 Task: Create Board Business Development to Workspace Human Resources. Create Board Brand Ambassador Program Management to Workspace Human Resources. Create Board Market Entry Feasibility Analysis to Workspace Human Resources
Action: Mouse moved to (334, 389)
Screenshot: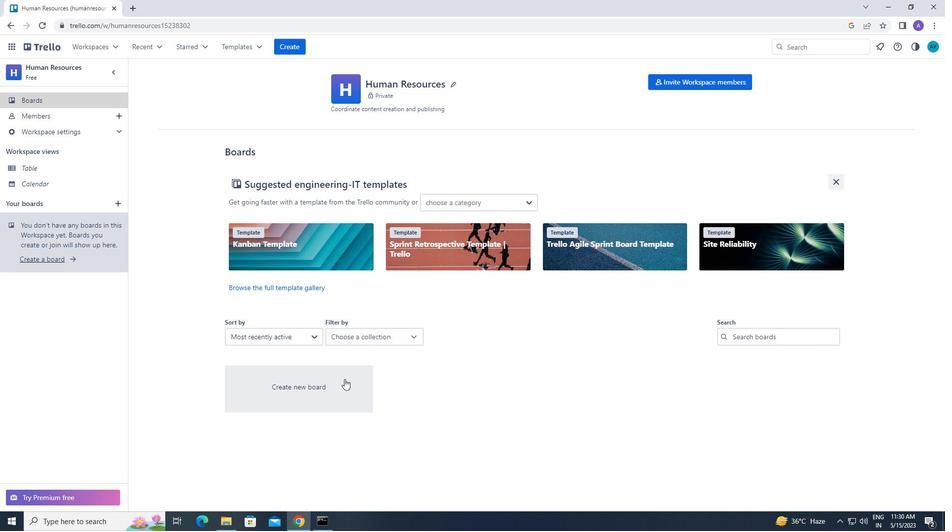 
Action: Mouse pressed left at (334, 389)
Screenshot: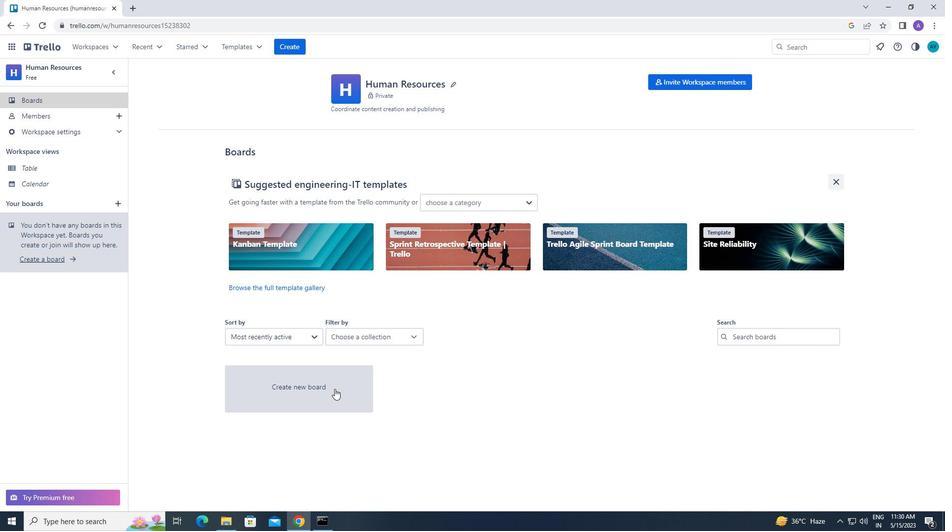 
Action: Mouse moved to (411, 353)
Screenshot: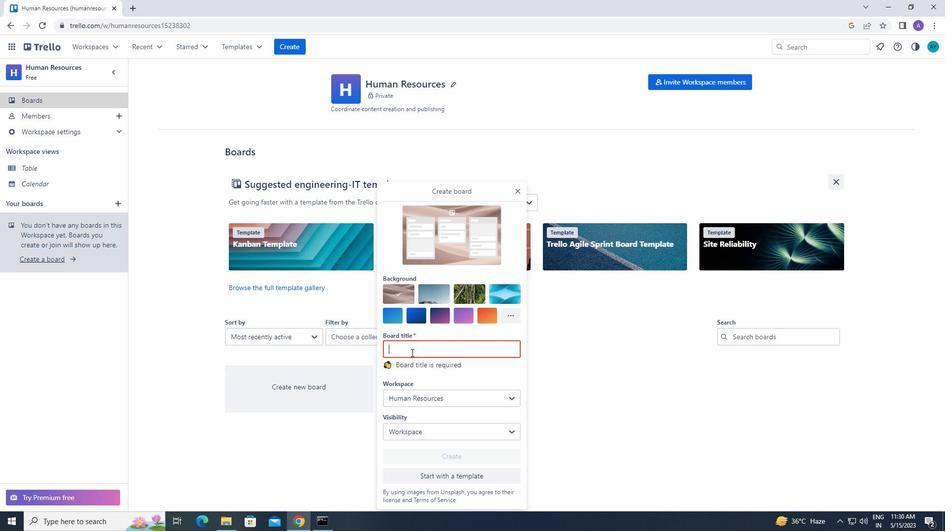 
Action: Mouse pressed left at (411, 353)
Screenshot: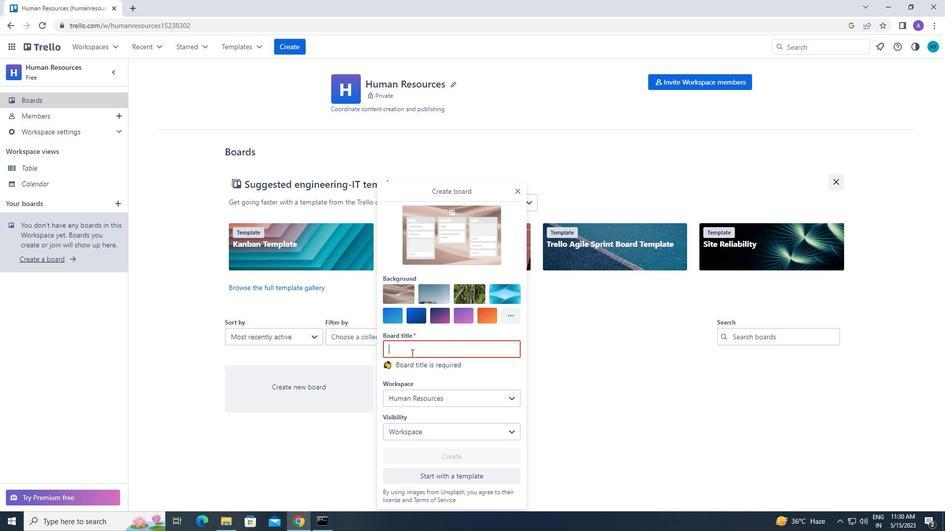 
Action: Key pressed b<Key.caps_lock>usiness<Key.space><Key.caps_lock>
Screenshot: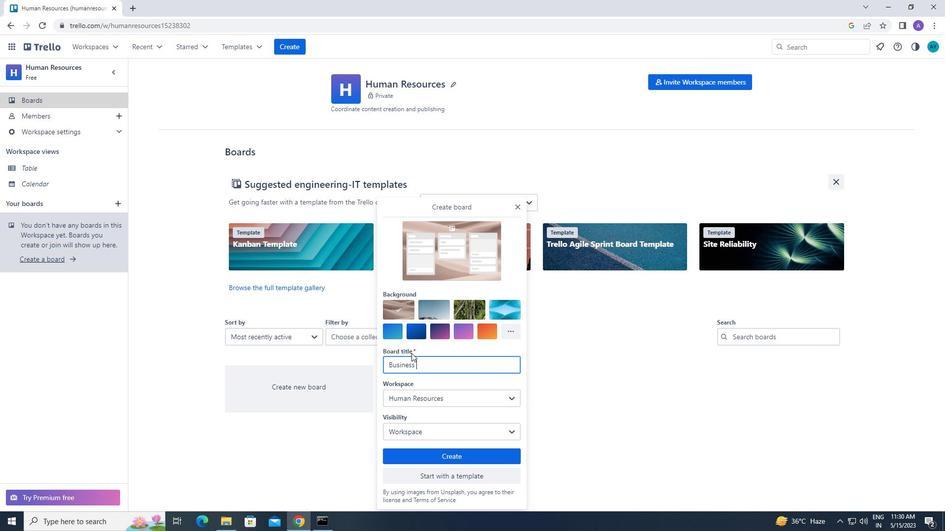 
Action: Mouse moved to (583, 295)
Screenshot: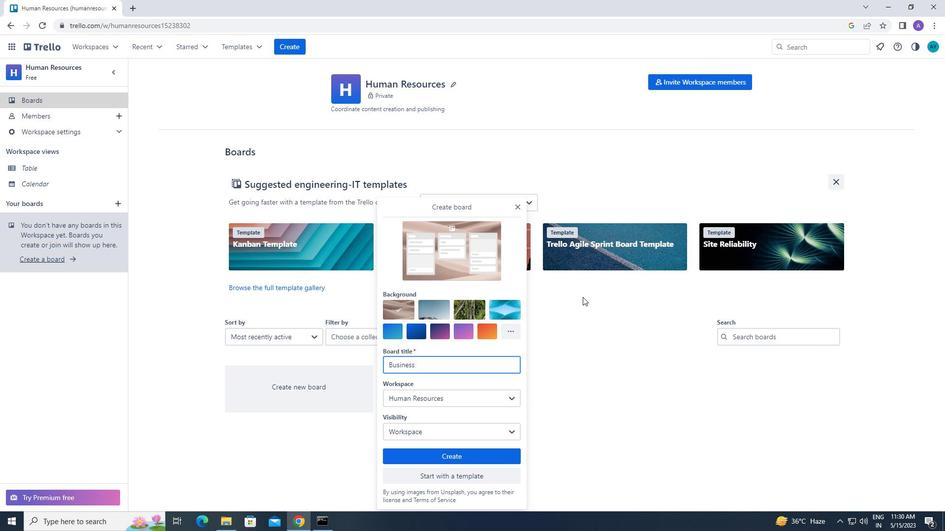 
Action: Key pressed d
Screenshot: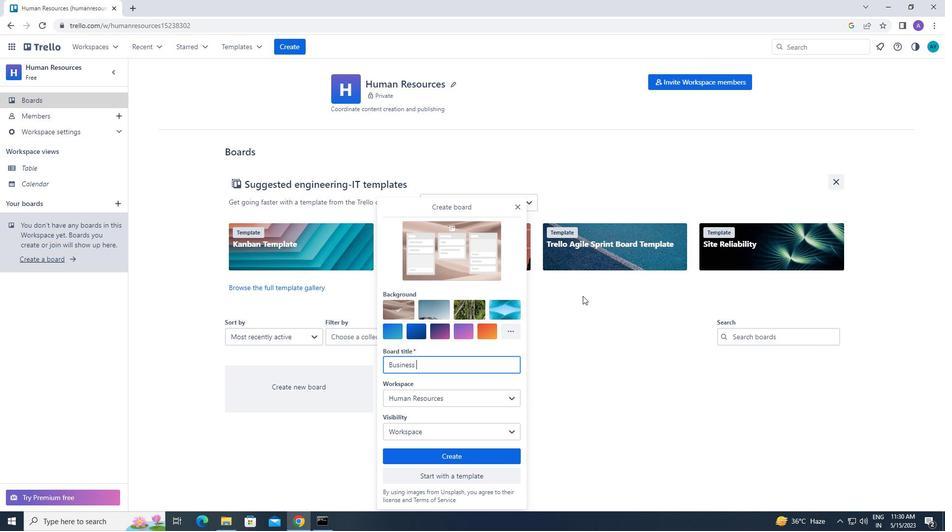 
Action: Mouse moved to (677, 255)
Screenshot: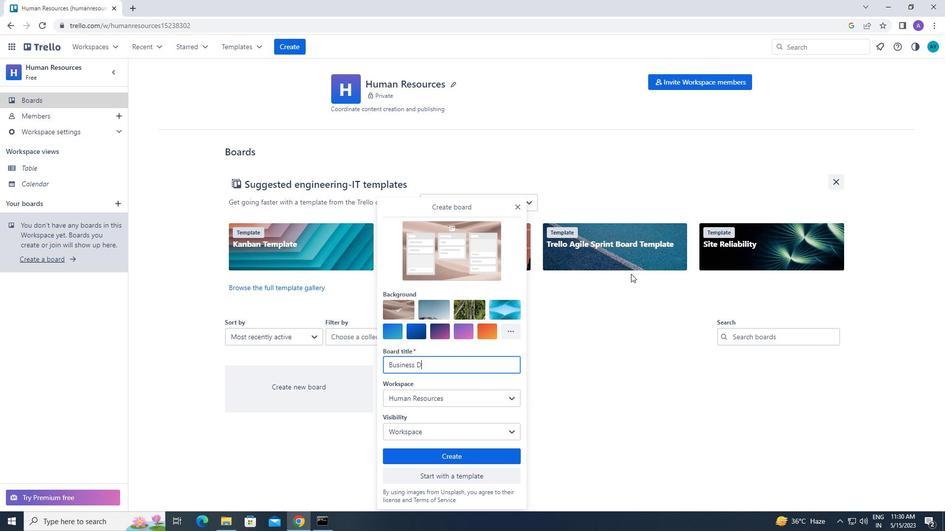 
Action: Key pressed <Key.caps_lock>evelopment
Screenshot: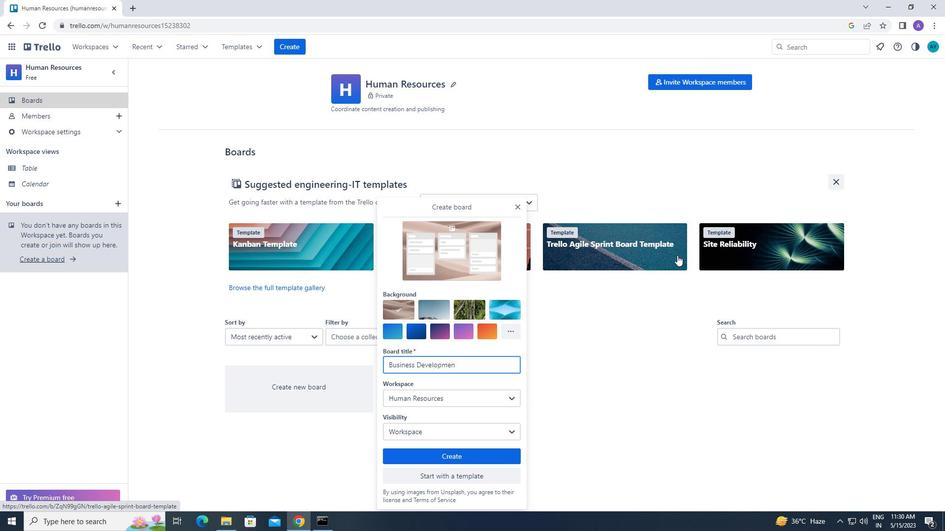 
Action: Mouse moved to (447, 454)
Screenshot: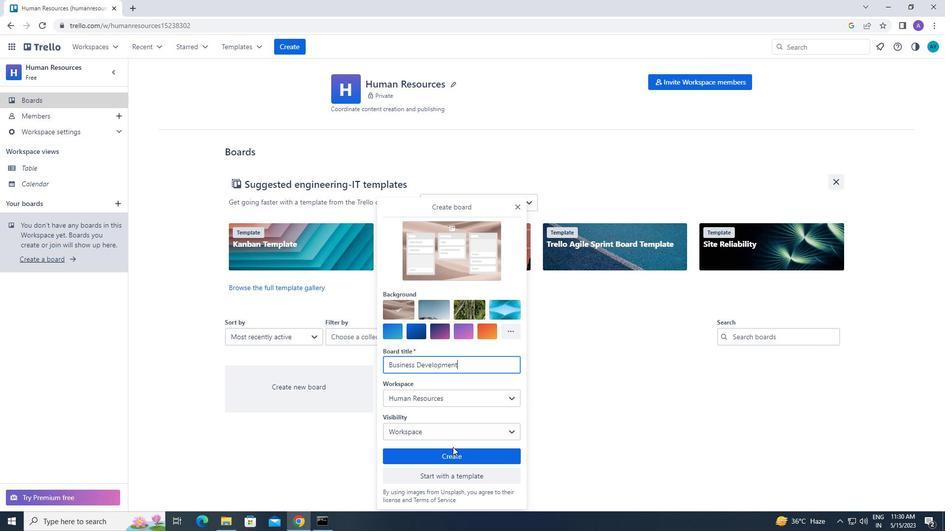 
Action: Mouse pressed left at (447, 454)
Screenshot: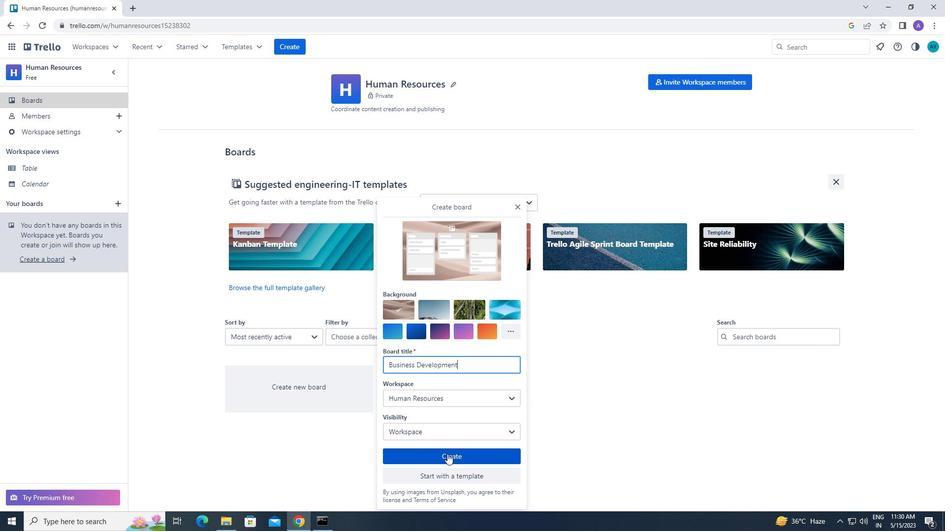 
Action: Mouse moved to (291, 42)
Screenshot: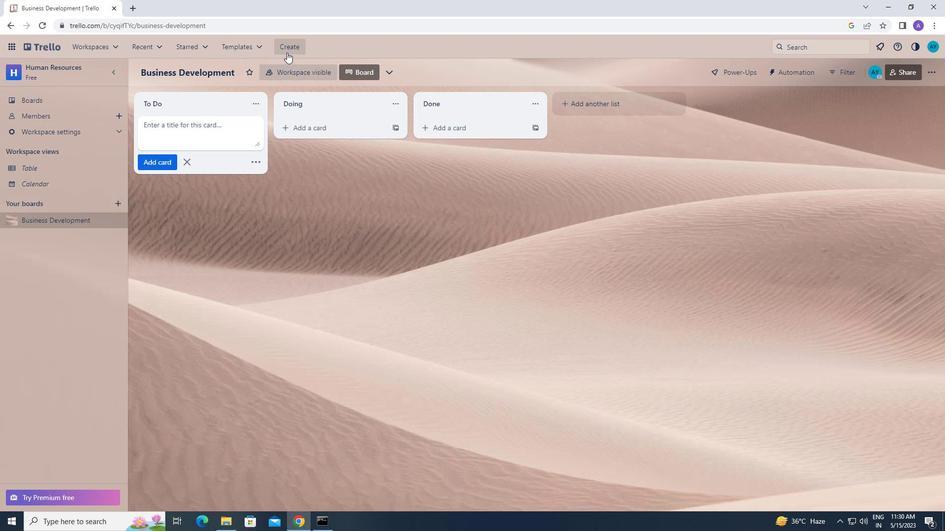 
Action: Mouse pressed left at (291, 42)
Screenshot: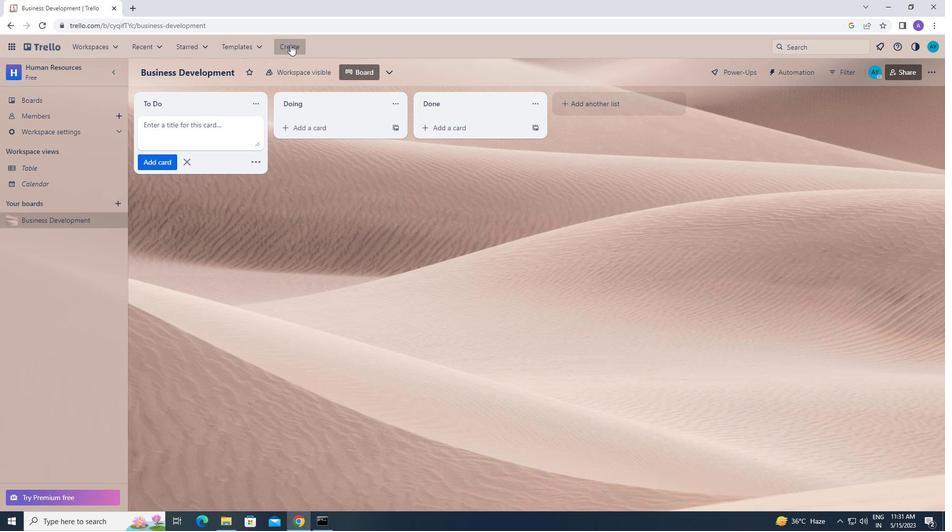 
Action: Mouse moved to (300, 84)
Screenshot: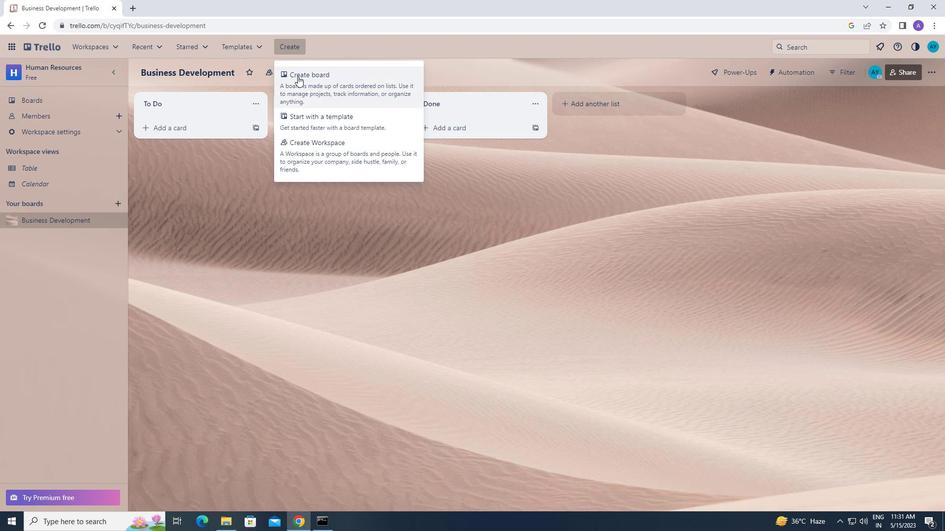 
Action: Mouse pressed left at (300, 84)
Screenshot: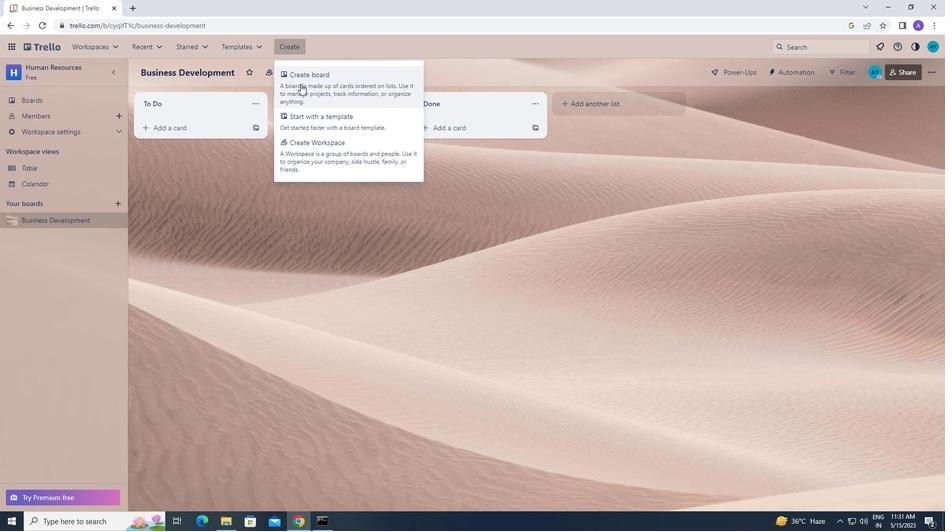 
Action: Mouse moved to (338, 228)
Screenshot: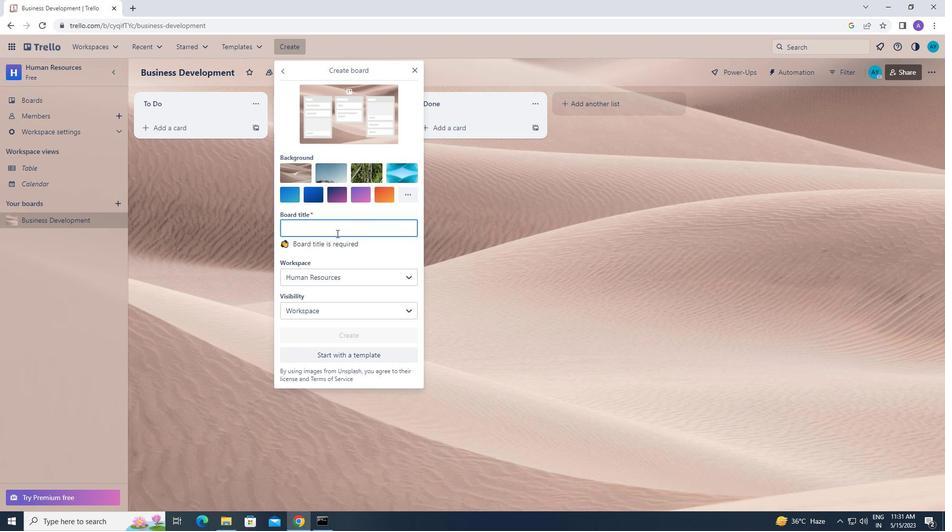
Action: Mouse pressed left at (338, 228)
Screenshot: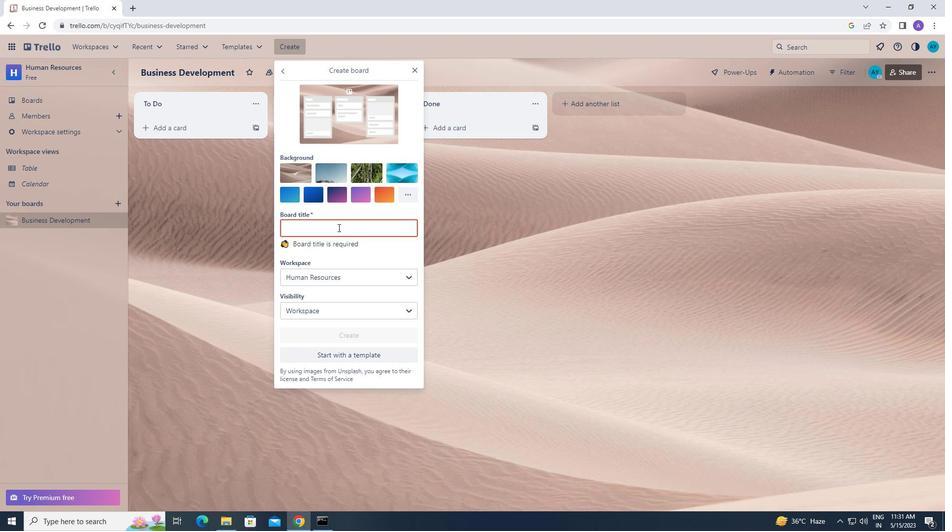 
Action: Mouse moved to (338, 228)
Screenshot: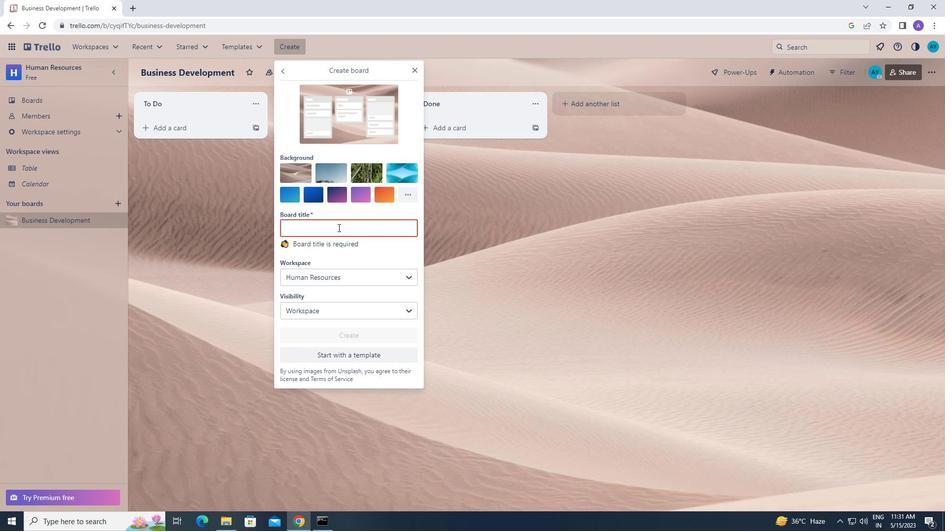 
Action: Key pressed <Key.caps_lock>b<Key.caps_lock>rand<Key.space>a<Key.backspace><Key.caps_lock>a<Key.caps_lock>mbassador
Screenshot: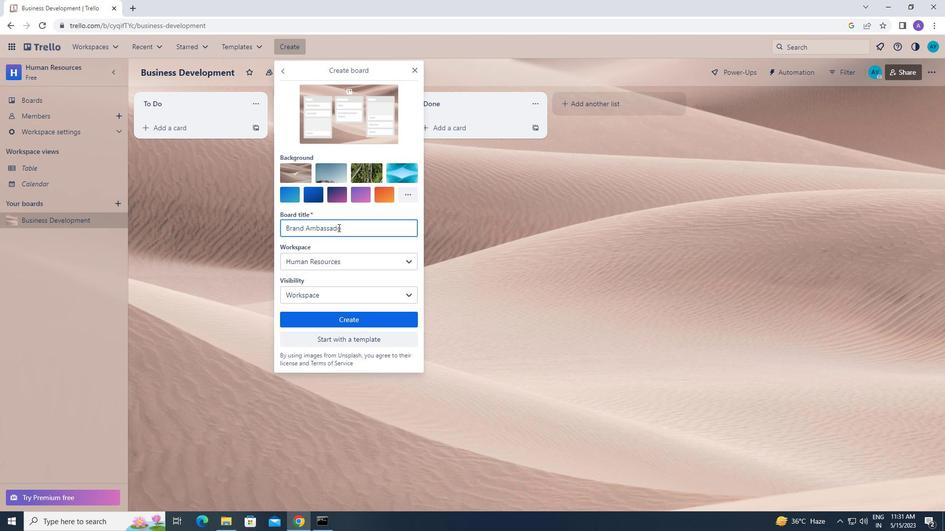 
Action: Mouse moved to (472, 149)
Screenshot: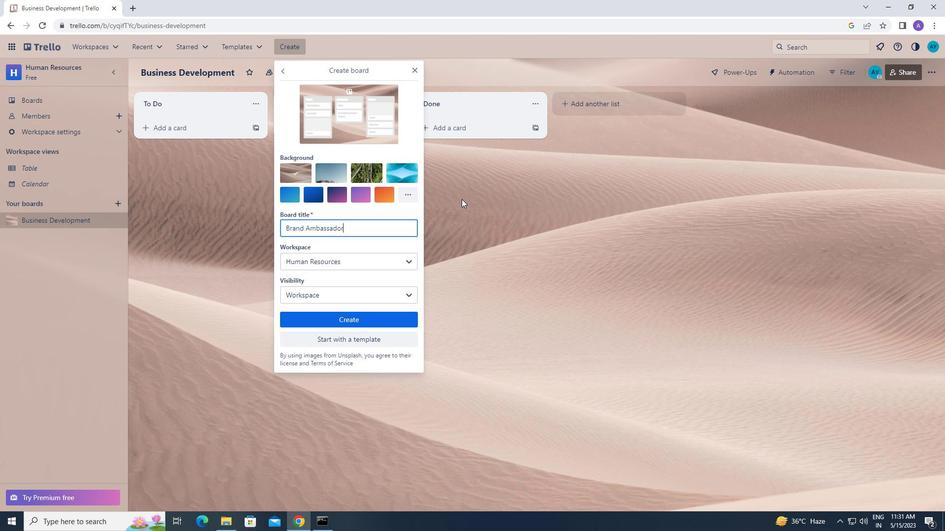 
Action: Key pressed <Key.space><Key.caps_lock>p<Key.caps_lock>rogram<Key.space><Key.caps_lock>m<Key.caps_lock>anagement
Screenshot: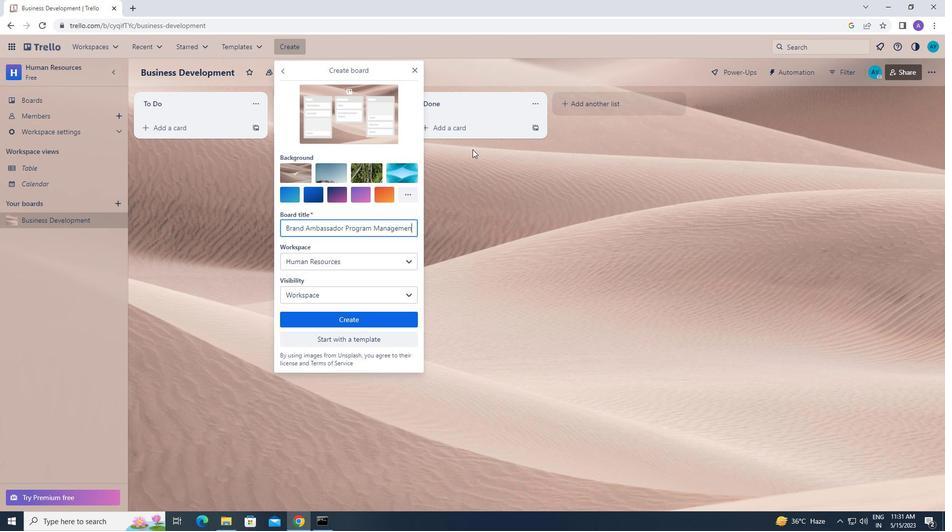
Action: Mouse moved to (353, 317)
Screenshot: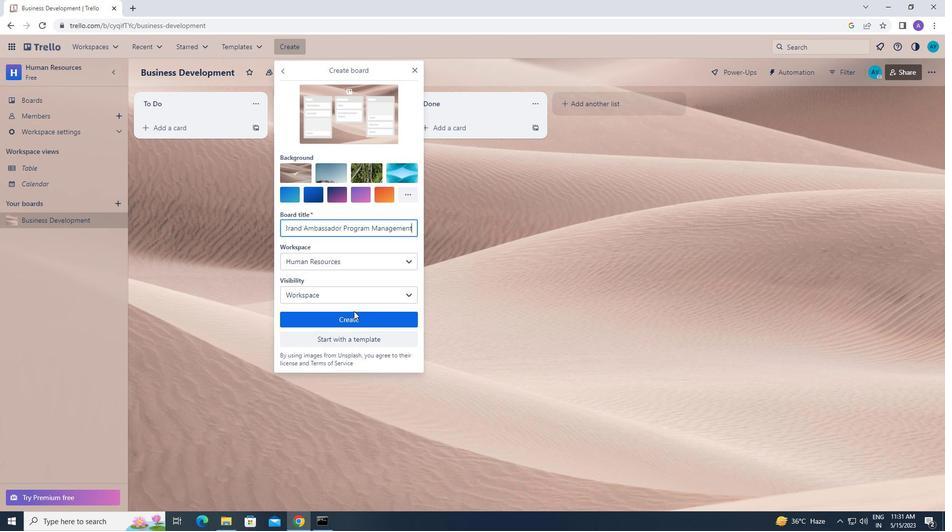 
Action: Mouse pressed left at (353, 317)
Screenshot: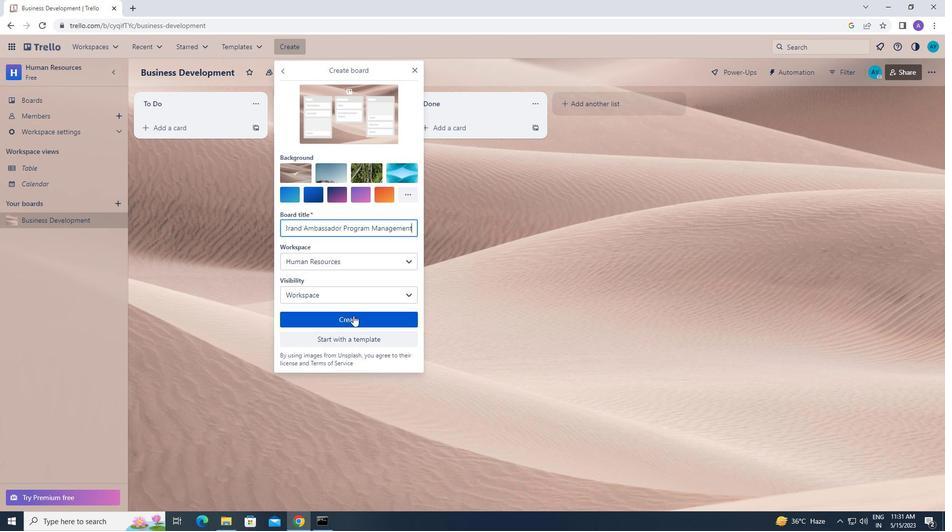 
Action: Mouse moved to (289, 44)
Screenshot: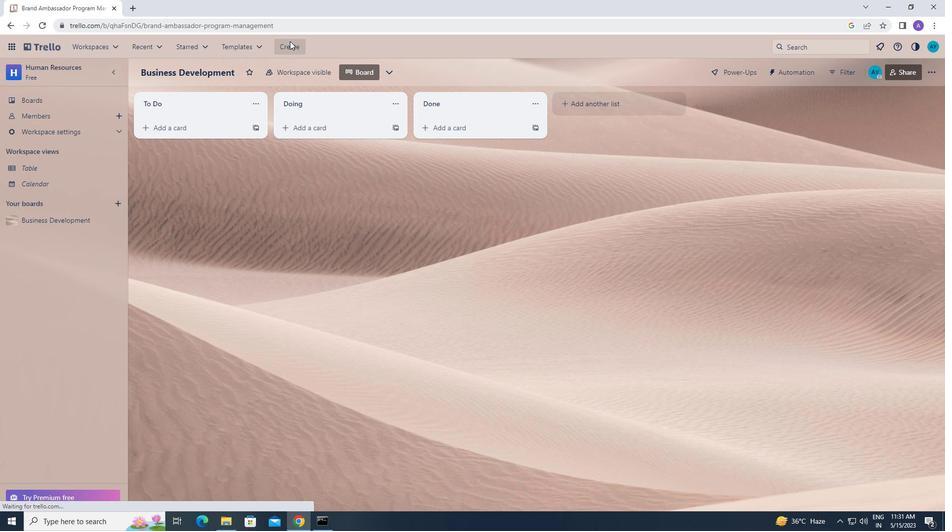 
Action: Mouse pressed left at (289, 44)
Screenshot: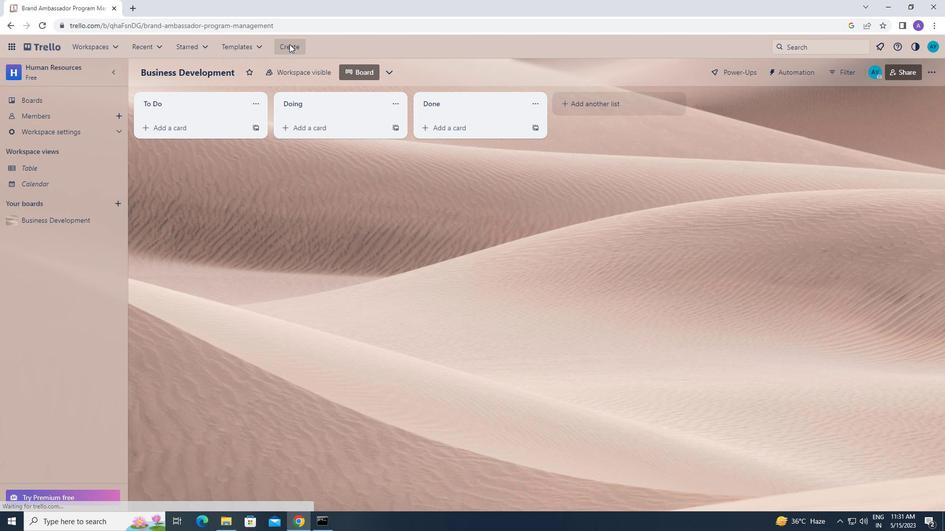 
Action: Mouse moved to (304, 70)
Screenshot: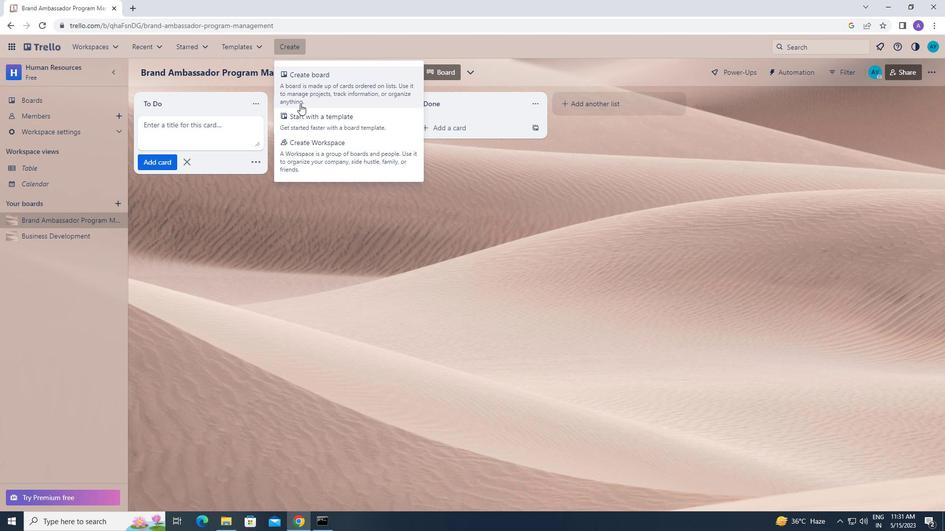 
Action: Mouse pressed left at (304, 70)
Screenshot: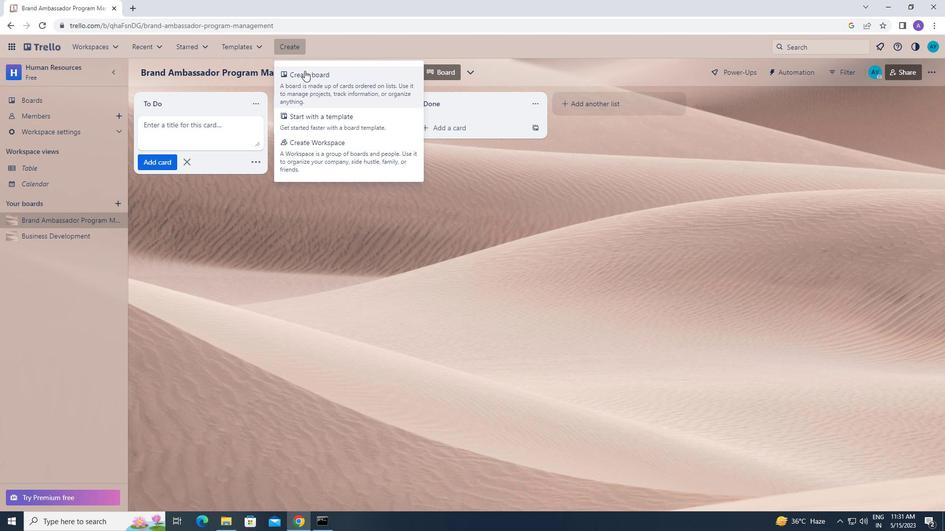 
Action: Mouse moved to (303, 225)
Screenshot: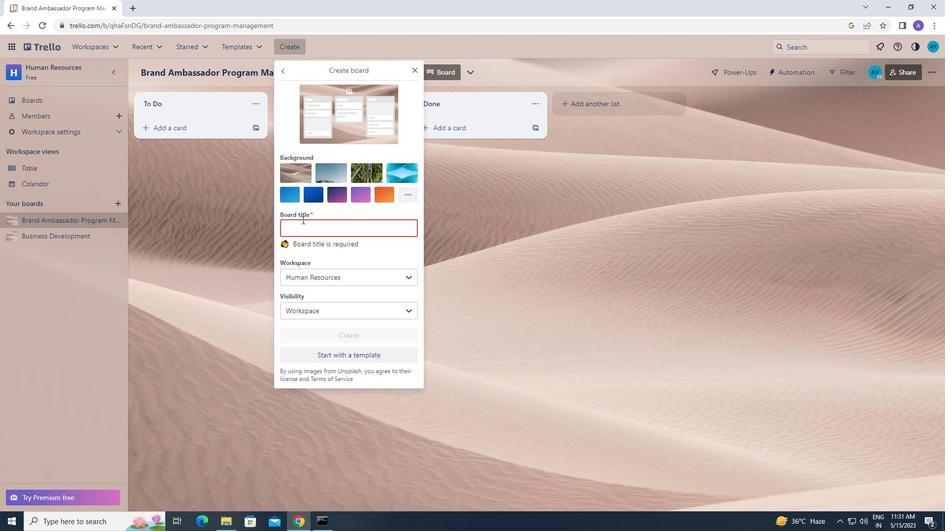 
Action: Mouse pressed left at (303, 225)
Screenshot: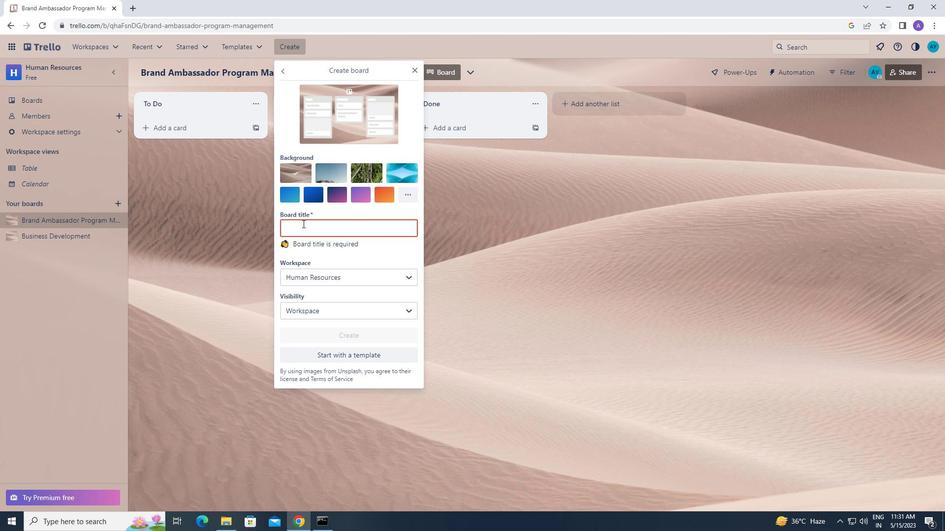 
Action: Mouse moved to (303, 226)
Screenshot: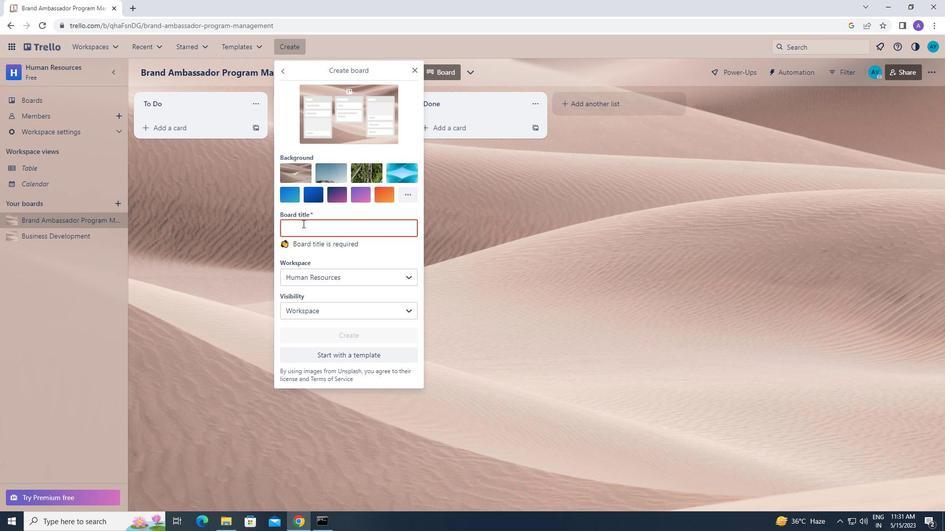 
Action: Key pressed <Key.caps_lock>m<Key.caps_lock>arket
Screenshot: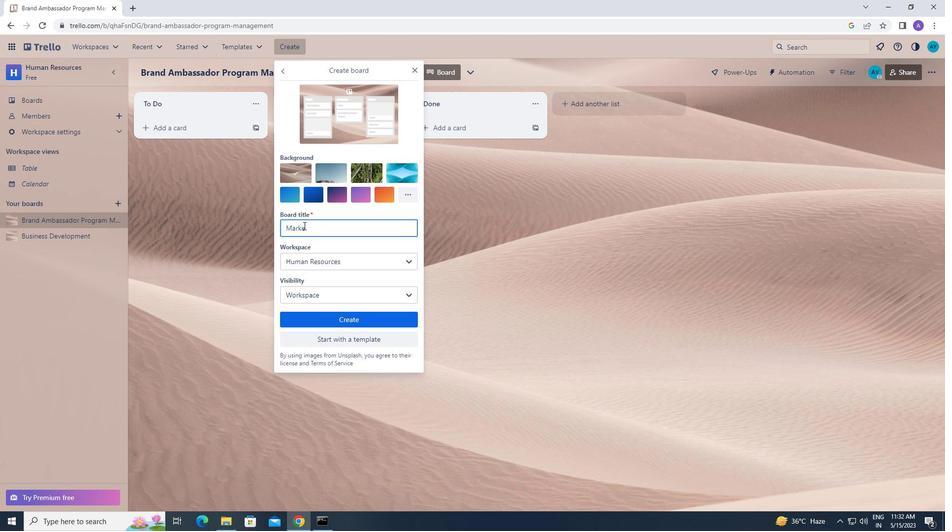 
Action: Mouse moved to (607, 0)
Screenshot: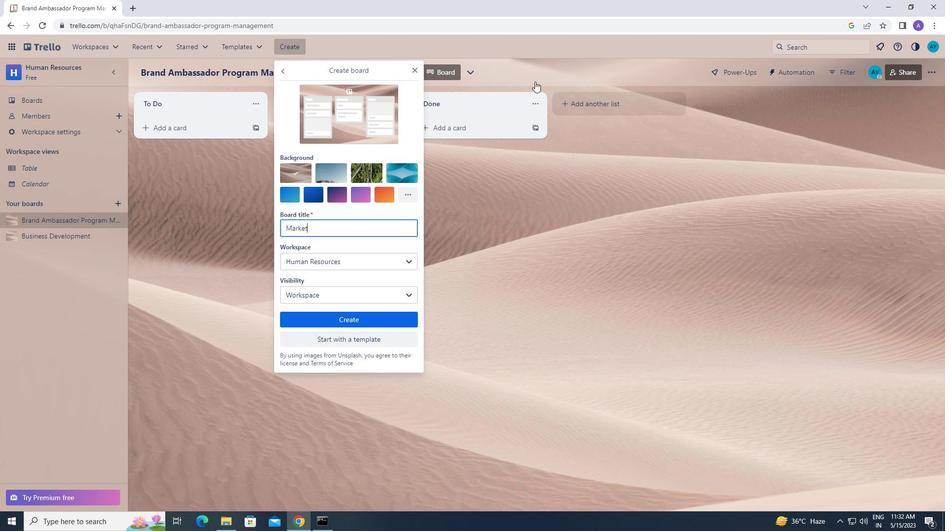 
Action: Key pressed <Key.space><Key.caps_lock>e<Key.caps_lock>ntry<Key.space><Key.caps_lock>f<Key.caps_lock>easibility<Key.space><Key.caps_lock>a<Key.caps_lock>nalysis
Screenshot: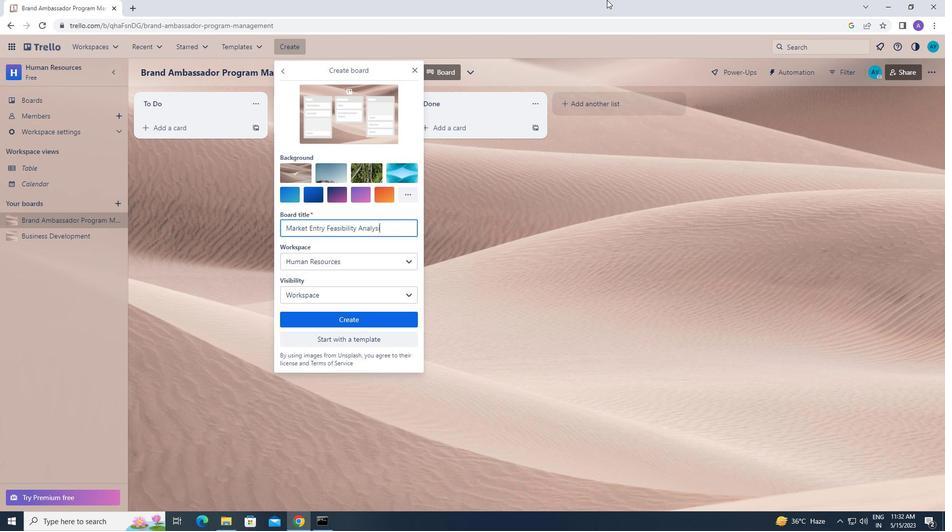 
Action: Mouse moved to (387, 321)
Screenshot: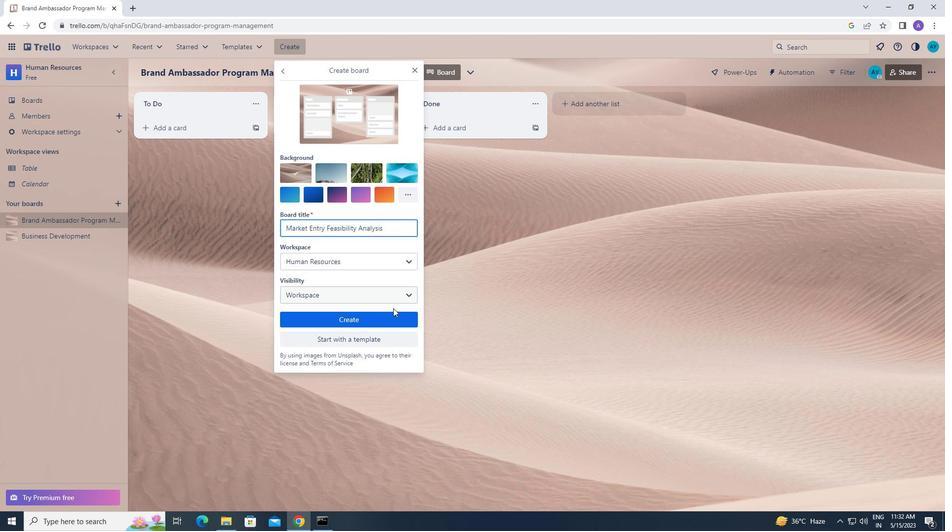 
Action: Mouse pressed left at (387, 321)
Screenshot: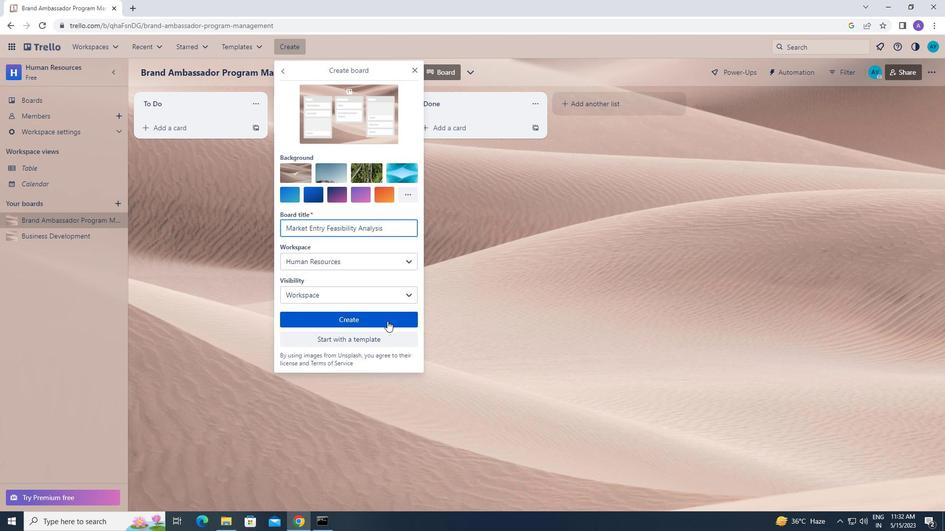 
Action: Mouse moved to (465, 314)
Screenshot: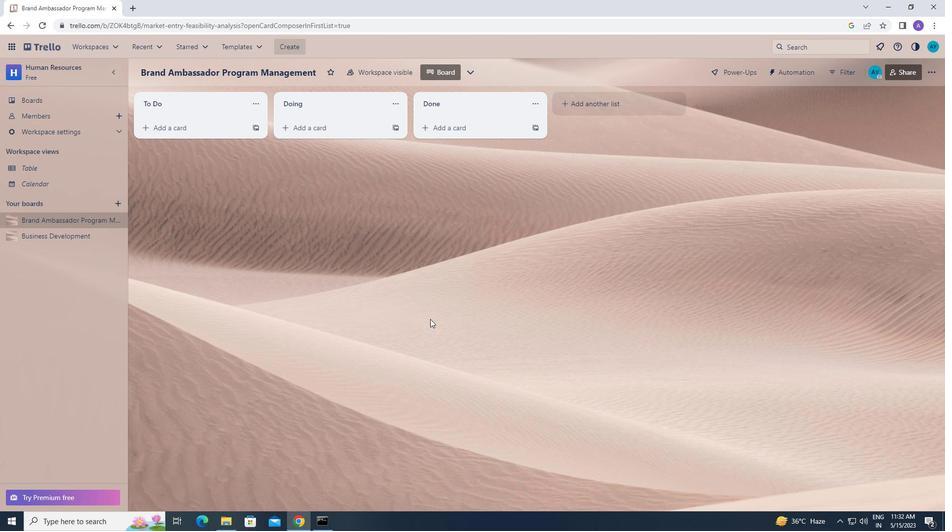 
